 Task: Check the power-ups that are enabled on workspace boards.
Action: Mouse moved to (99, 171)
Screenshot: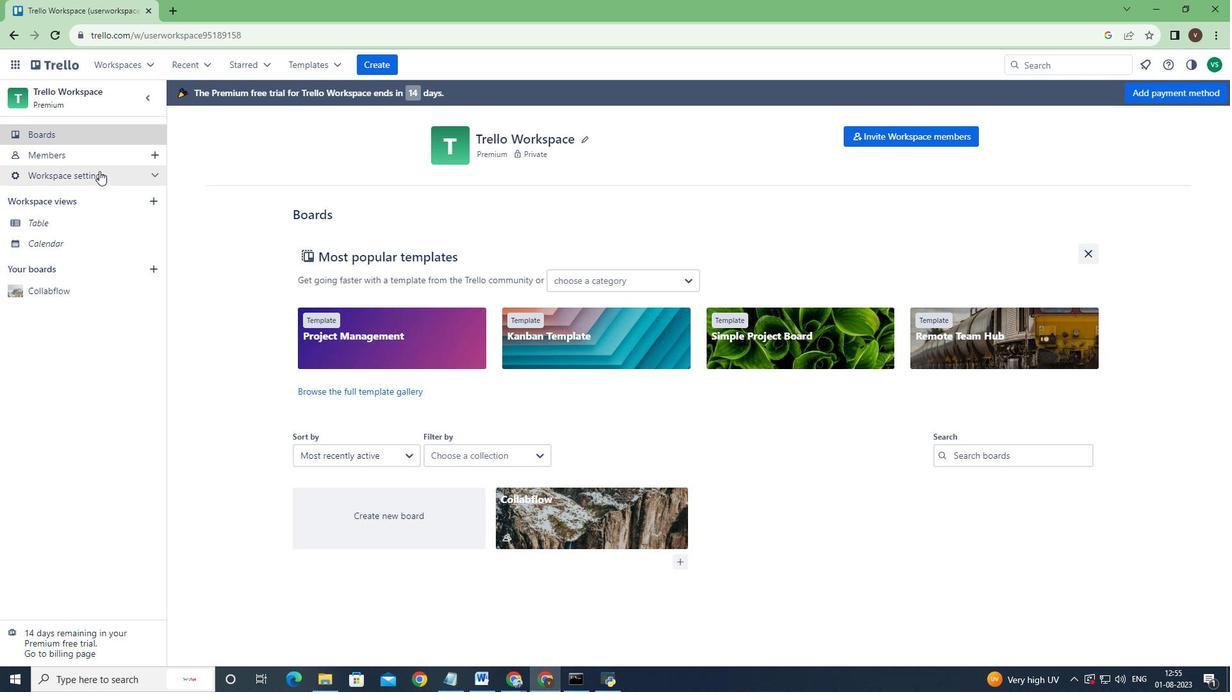 
Action: Mouse pressed left at (99, 171)
Screenshot: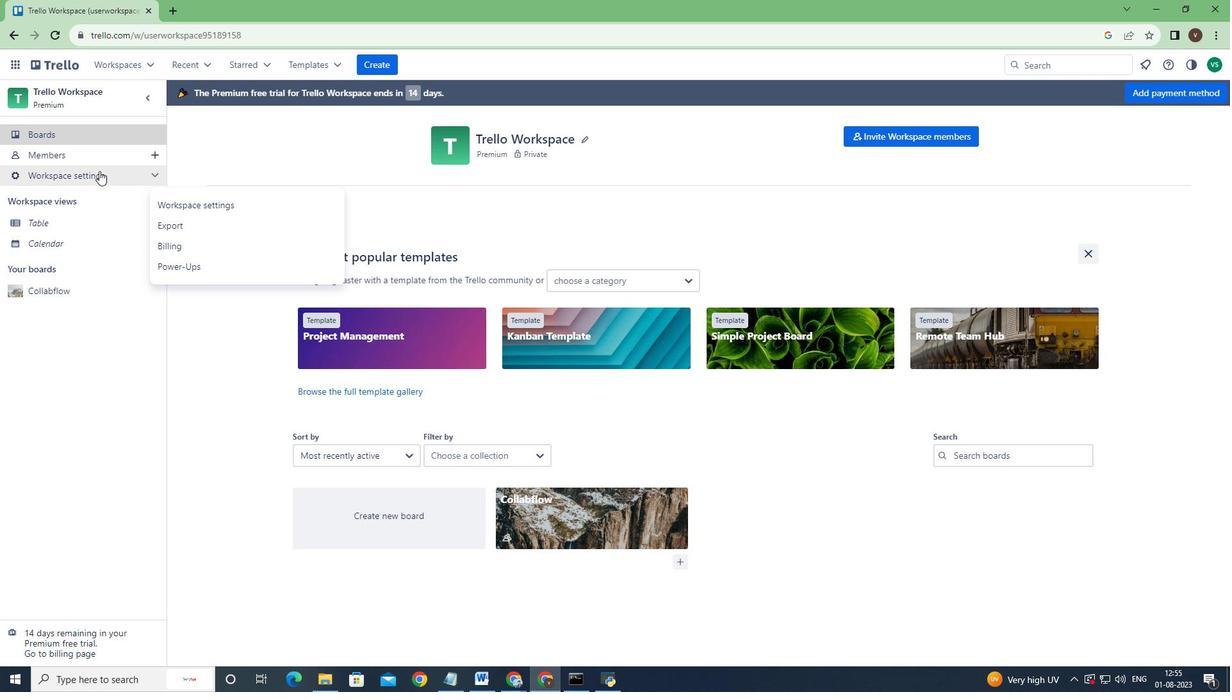 
Action: Mouse moved to (176, 269)
Screenshot: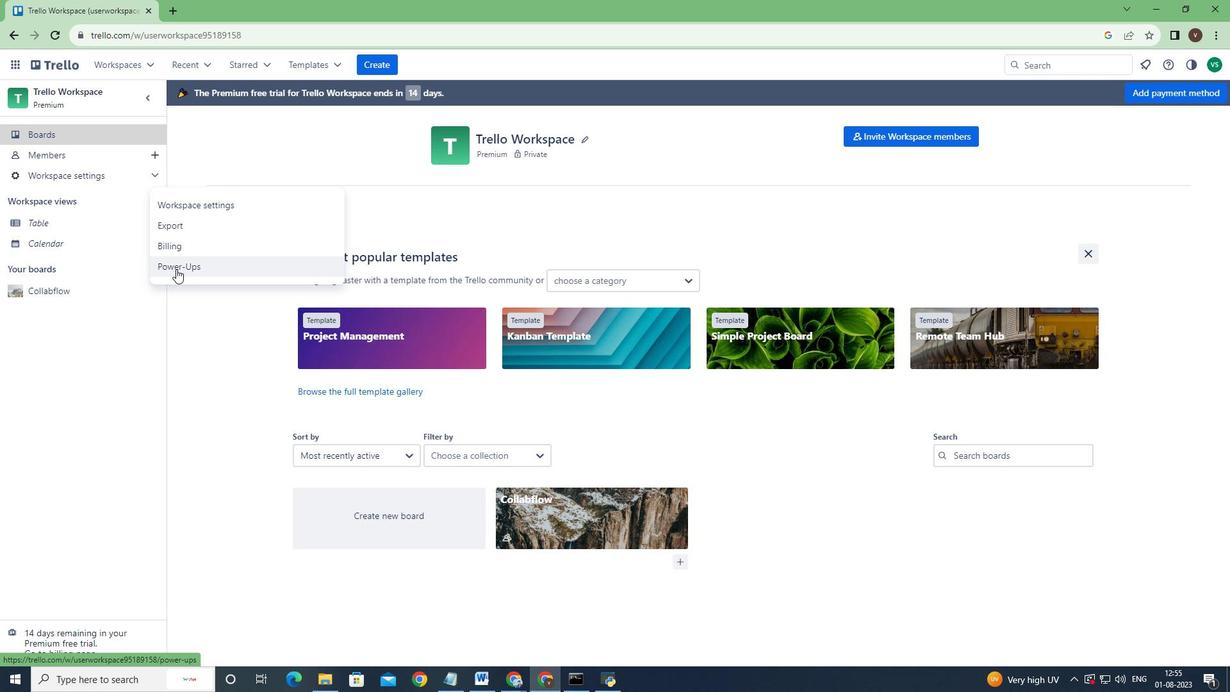 
Action: Mouse pressed left at (176, 269)
Screenshot: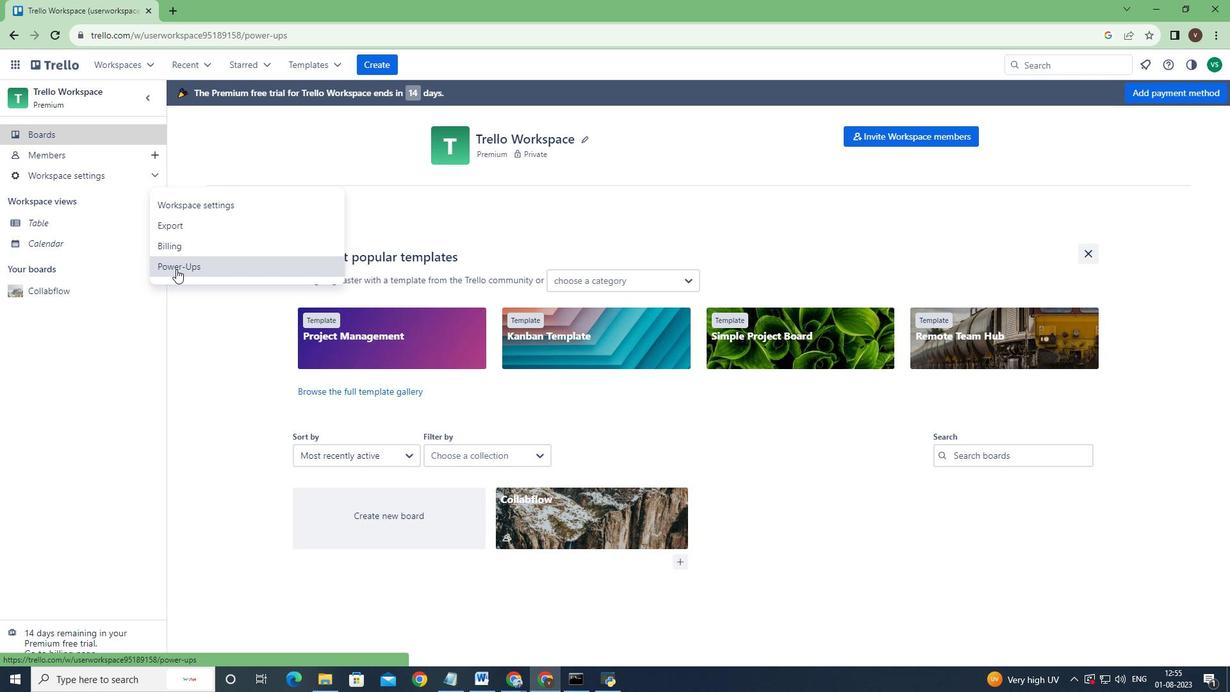 
Action: Mouse moved to (498, 361)
Screenshot: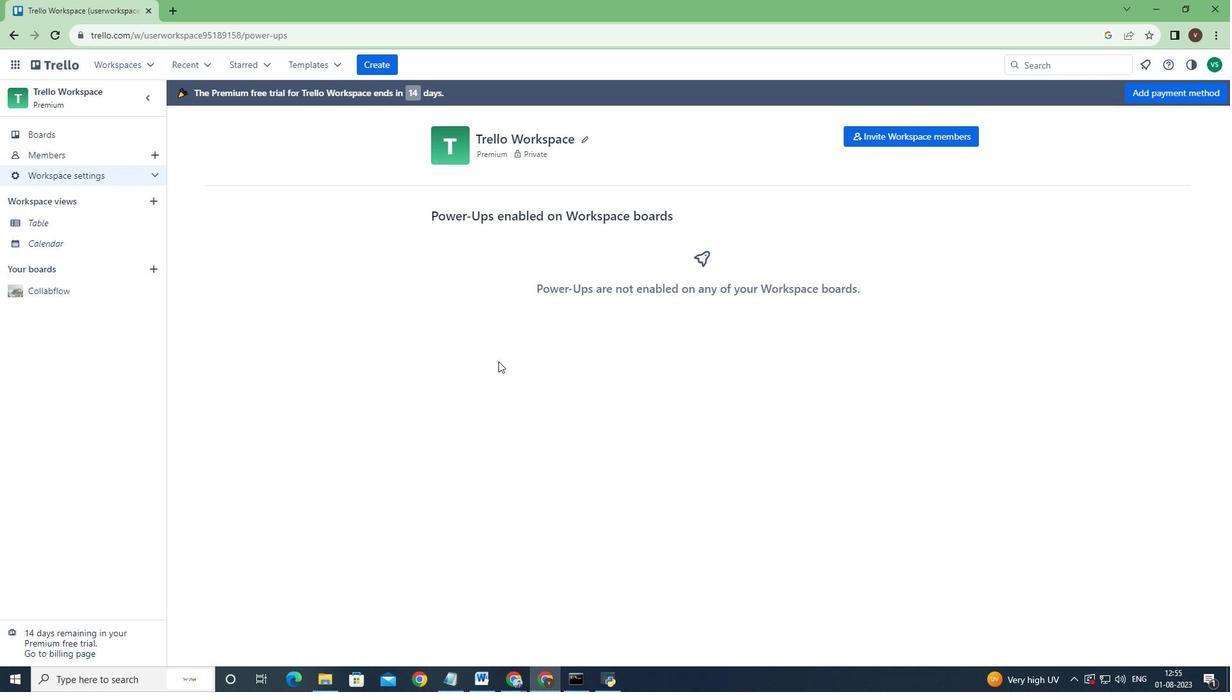 
